 Task: Set the default behavior for notifications permission to "Sites can ask to send notifications".
Action: Mouse moved to (1036, 27)
Screenshot: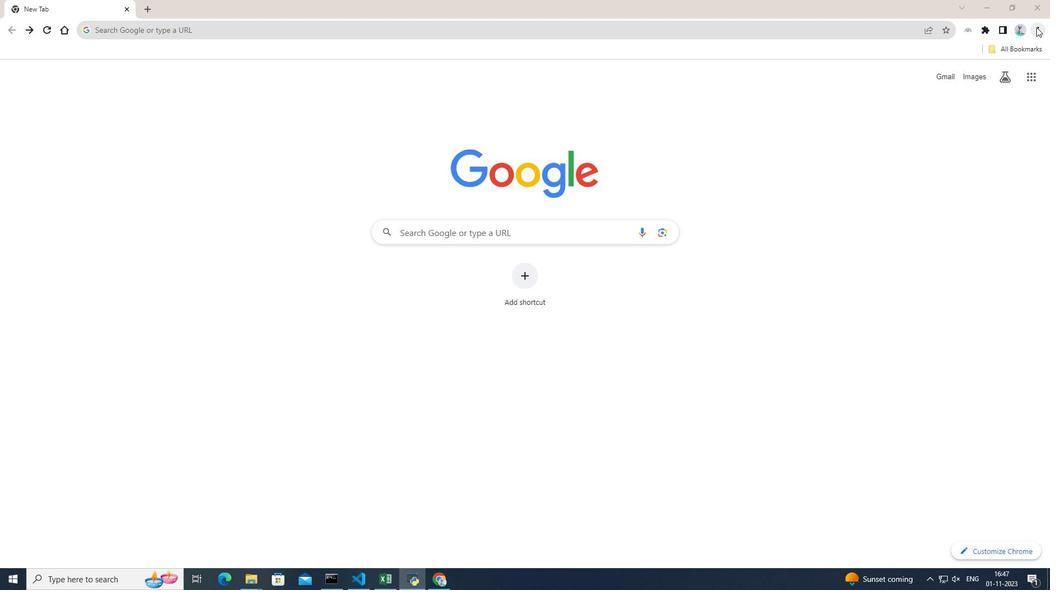 
Action: Mouse pressed left at (1036, 27)
Screenshot: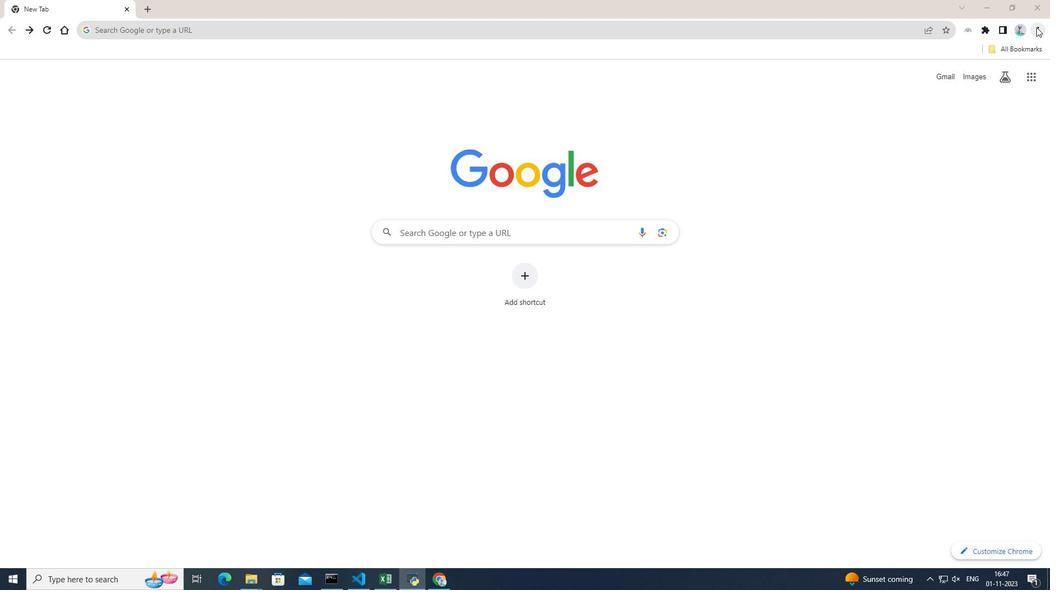 
Action: Mouse moved to (939, 227)
Screenshot: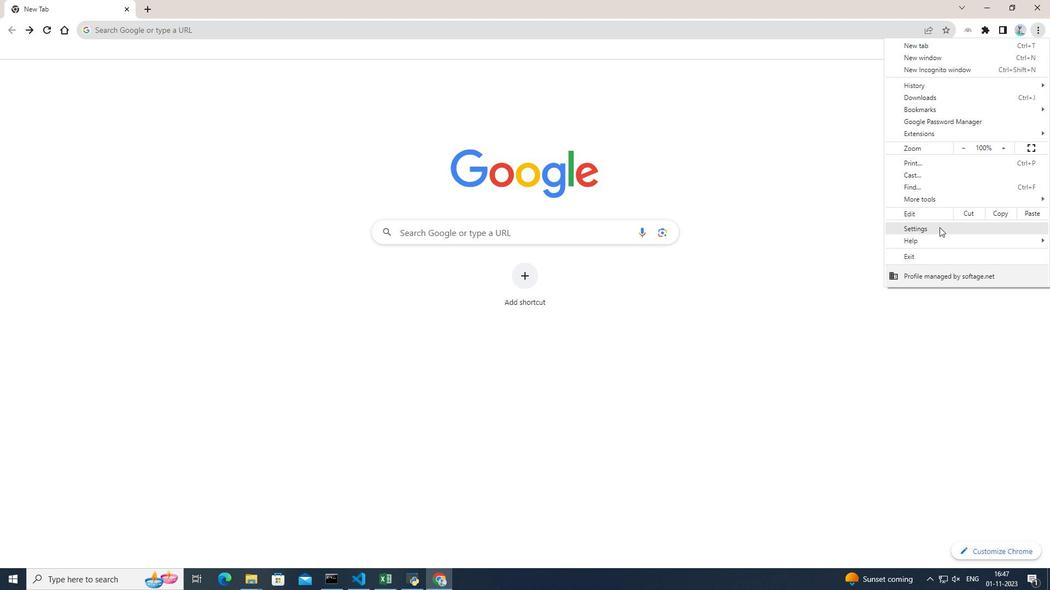 
Action: Mouse pressed left at (939, 227)
Screenshot: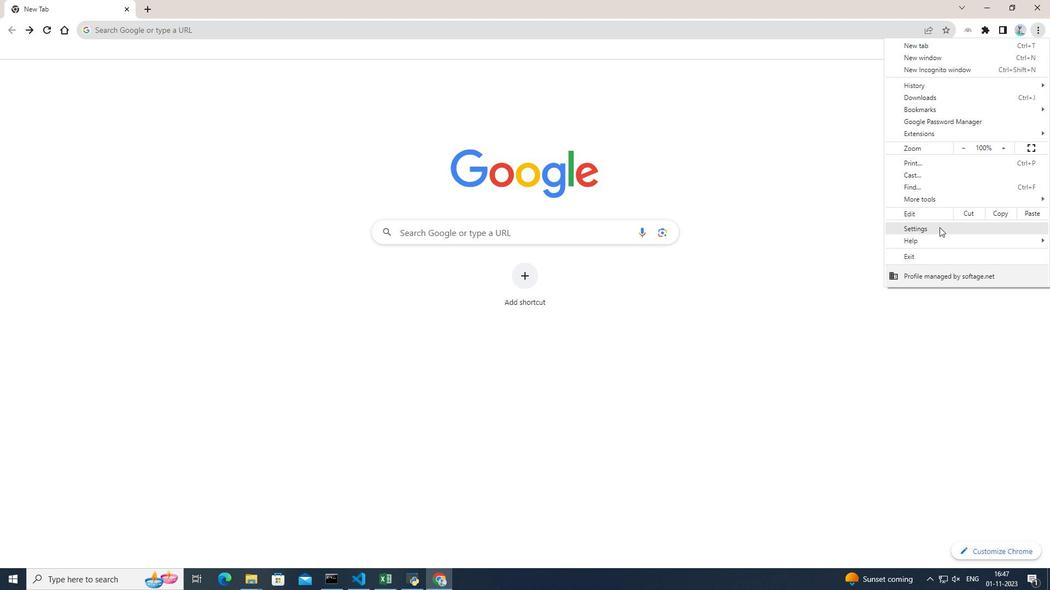 
Action: Mouse moved to (91, 125)
Screenshot: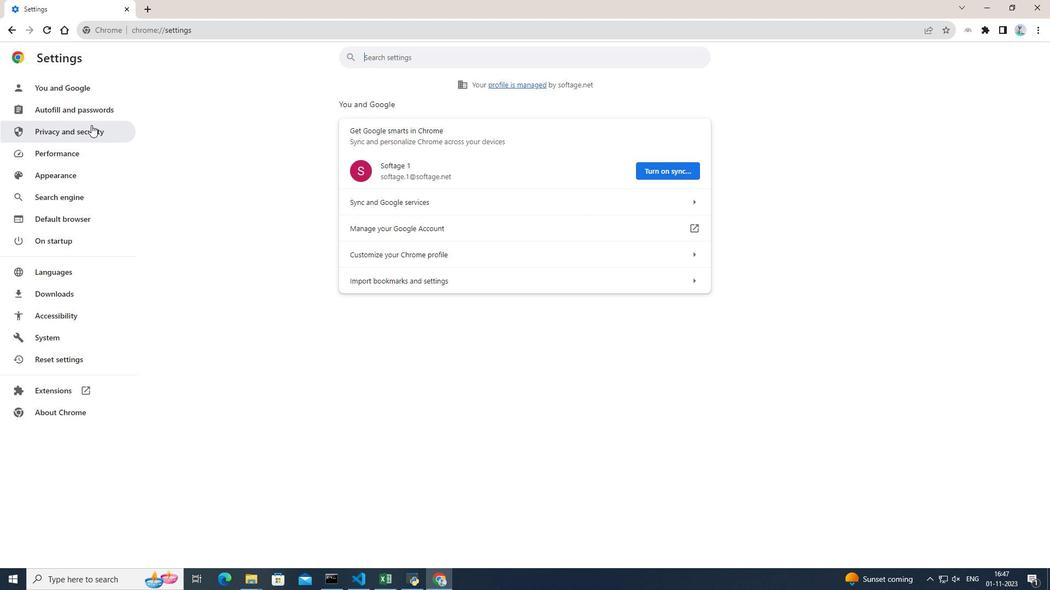 
Action: Mouse pressed left at (91, 125)
Screenshot: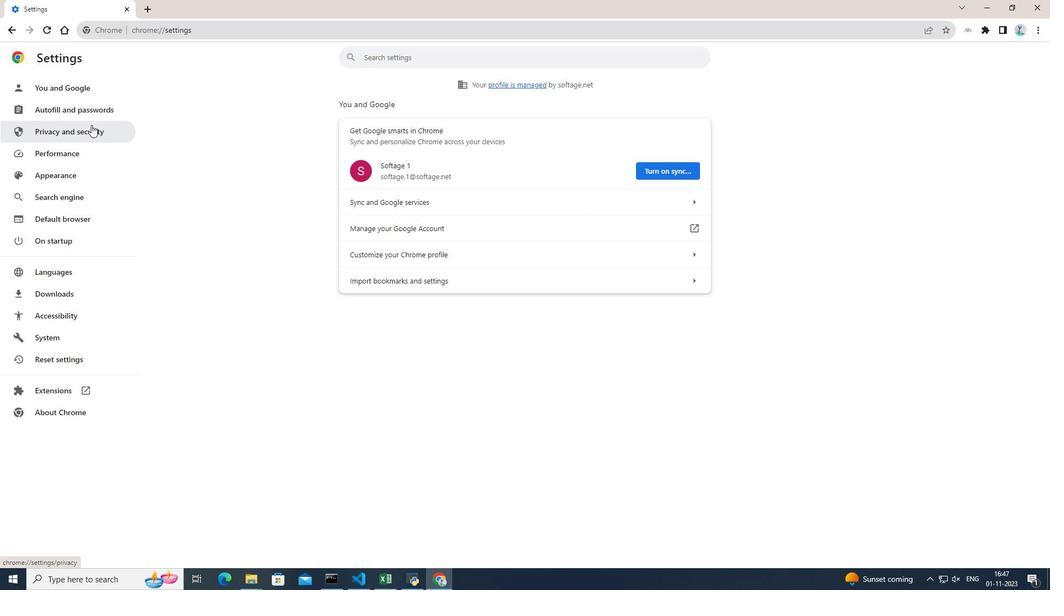 
Action: Mouse moved to (520, 347)
Screenshot: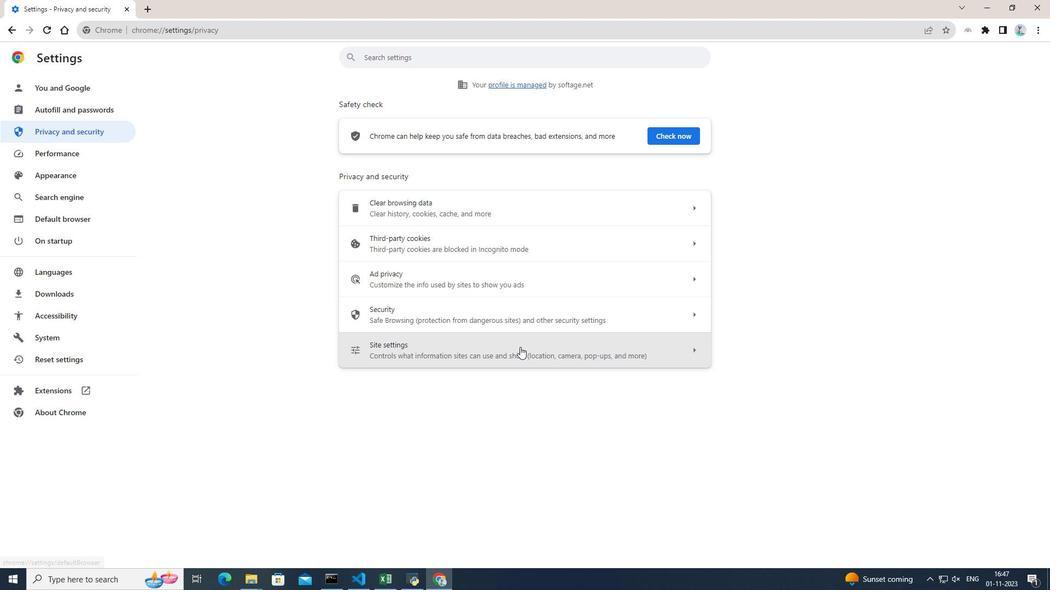 
Action: Mouse pressed left at (520, 347)
Screenshot: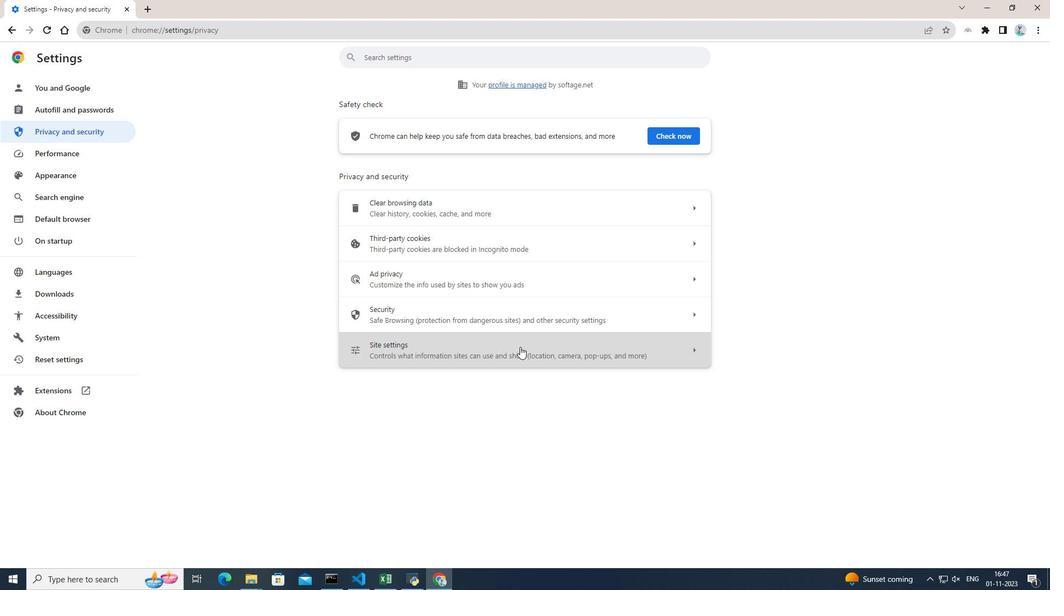 
Action: Mouse moved to (442, 476)
Screenshot: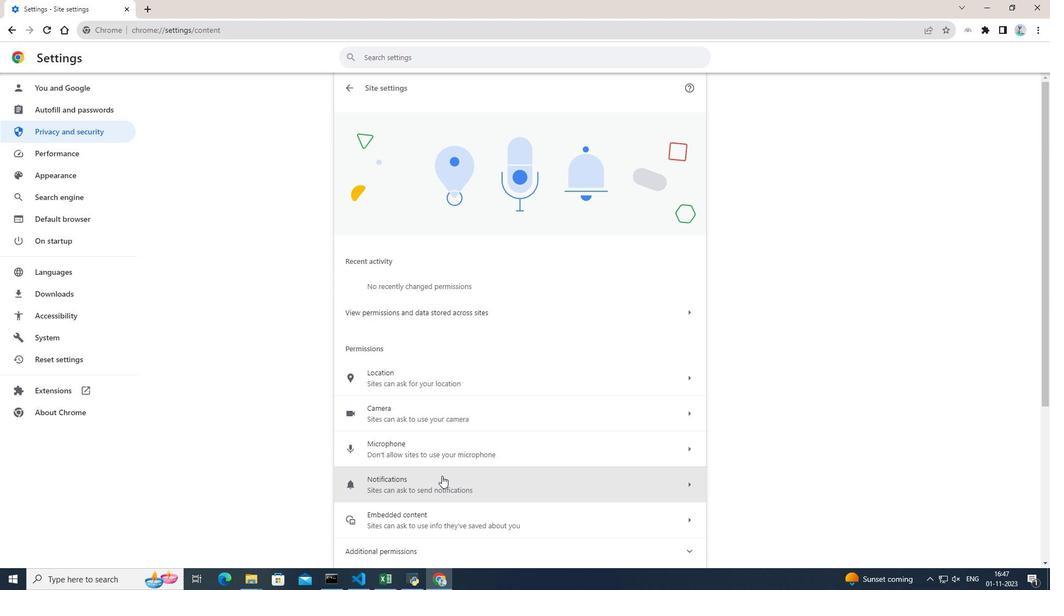 
Action: Mouse pressed left at (442, 476)
Screenshot: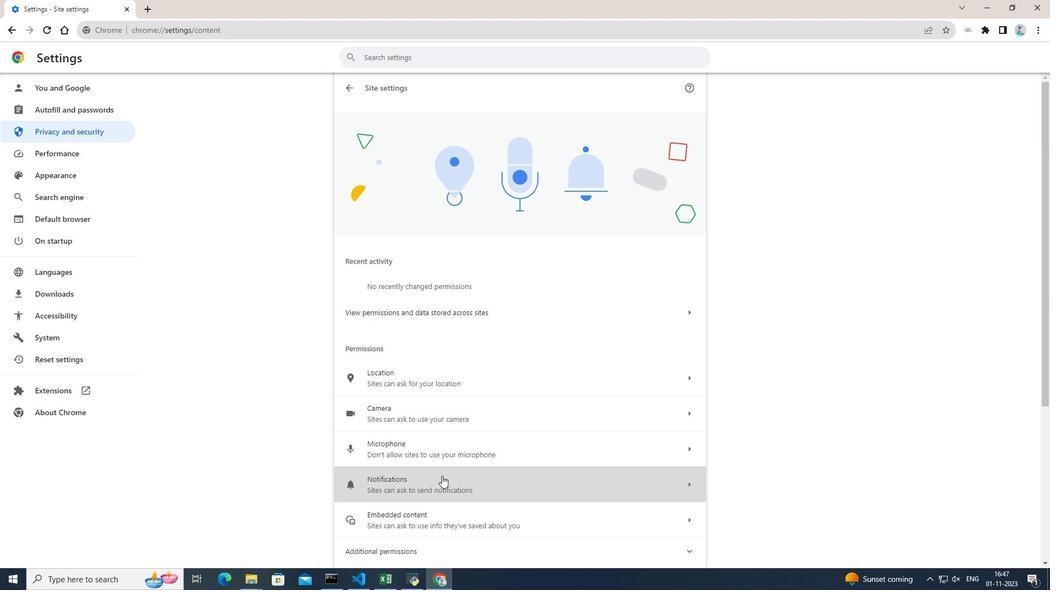 
Action: Mouse moved to (355, 183)
Screenshot: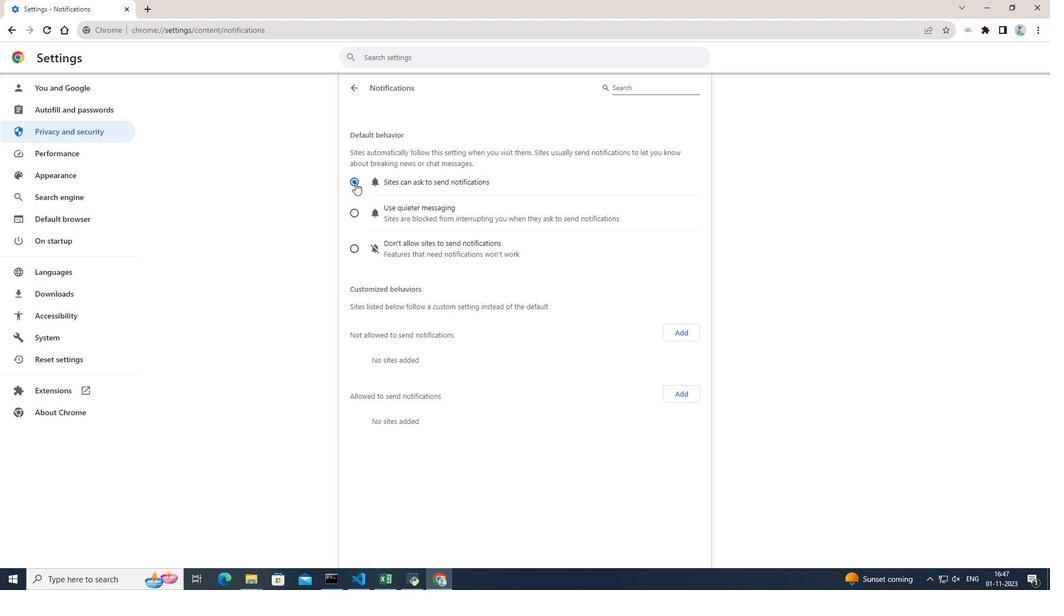 
